 Task: Sort the products in the category "Tortillas" by price (lowest first).
Action: Mouse moved to (23, 81)
Screenshot: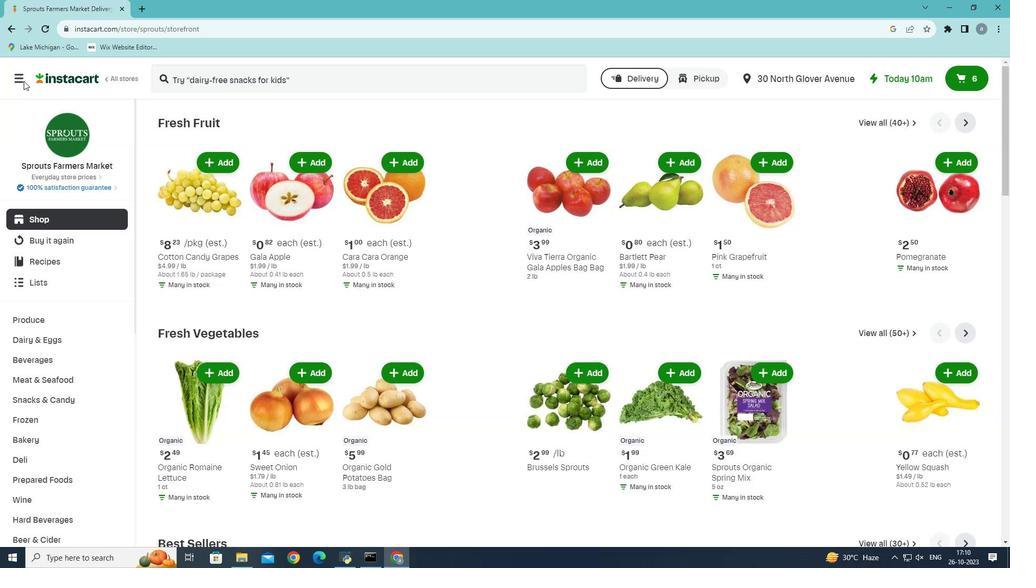 
Action: Mouse pressed left at (23, 81)
Screenshot: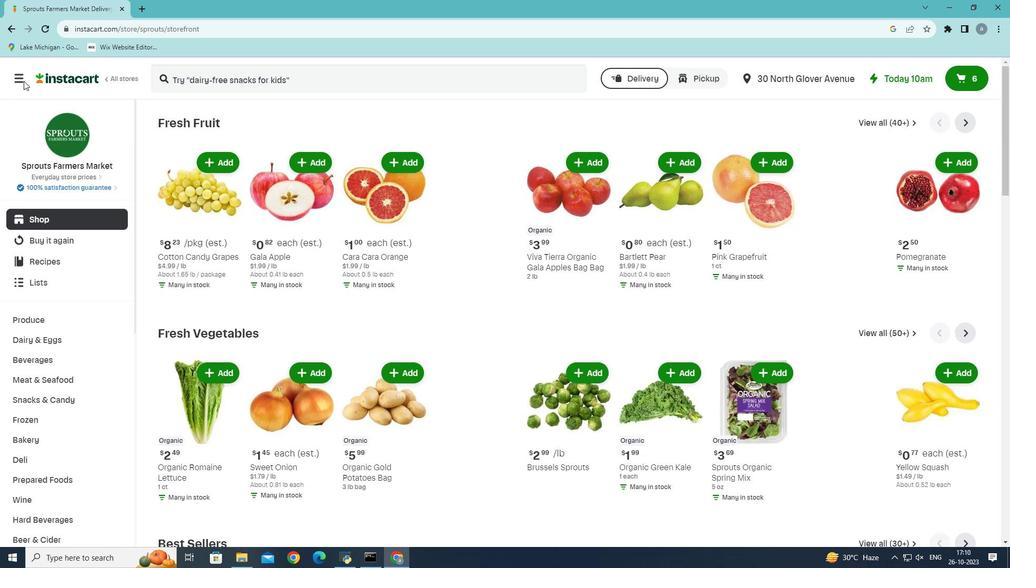 
Action: Mouse moved to (71, 299)
Screenshot: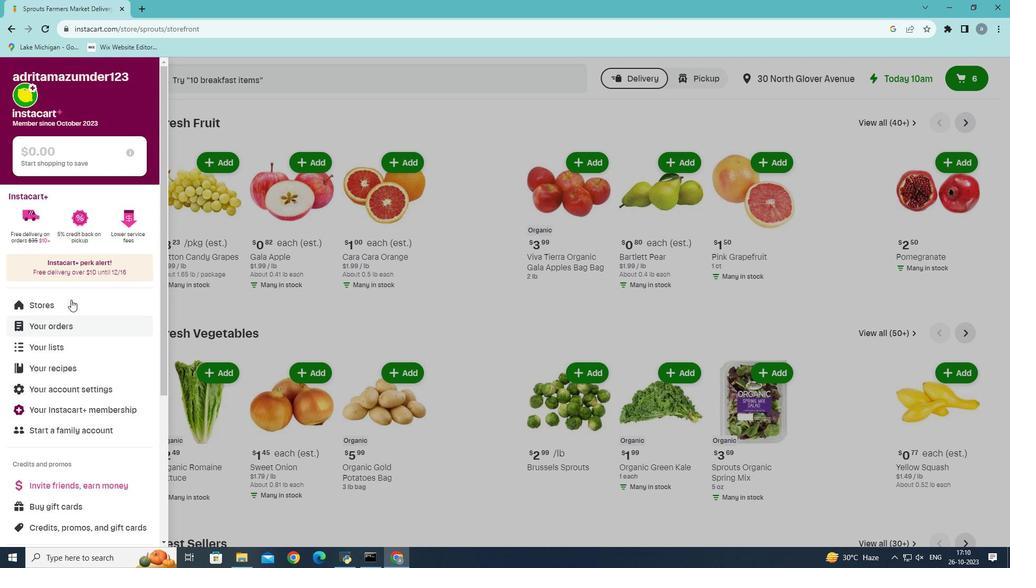 
Action: Mouse pressed left at (71, 299)
Screenshot: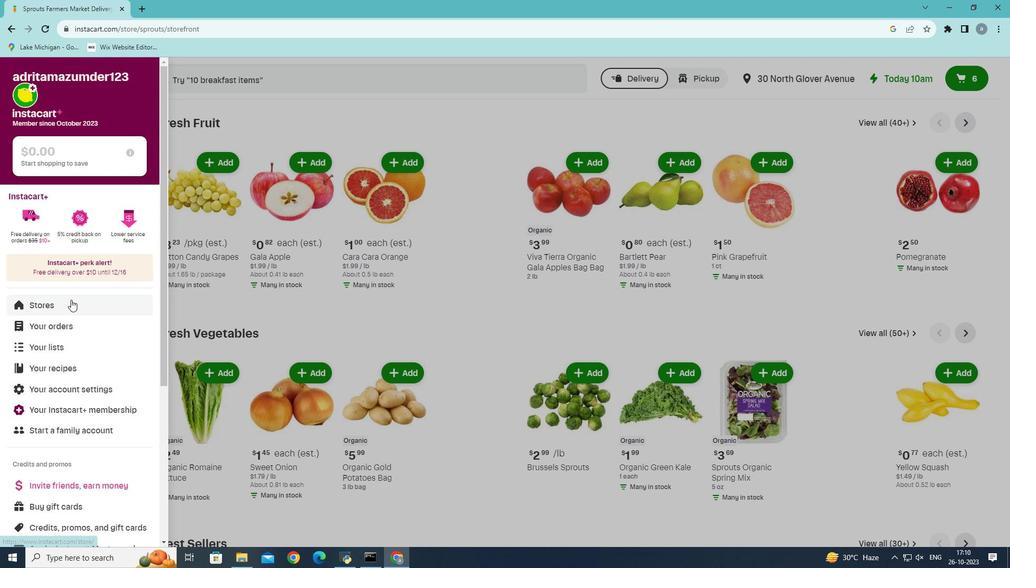 
Action: Mouse moved to (241, 117)
Screenshot: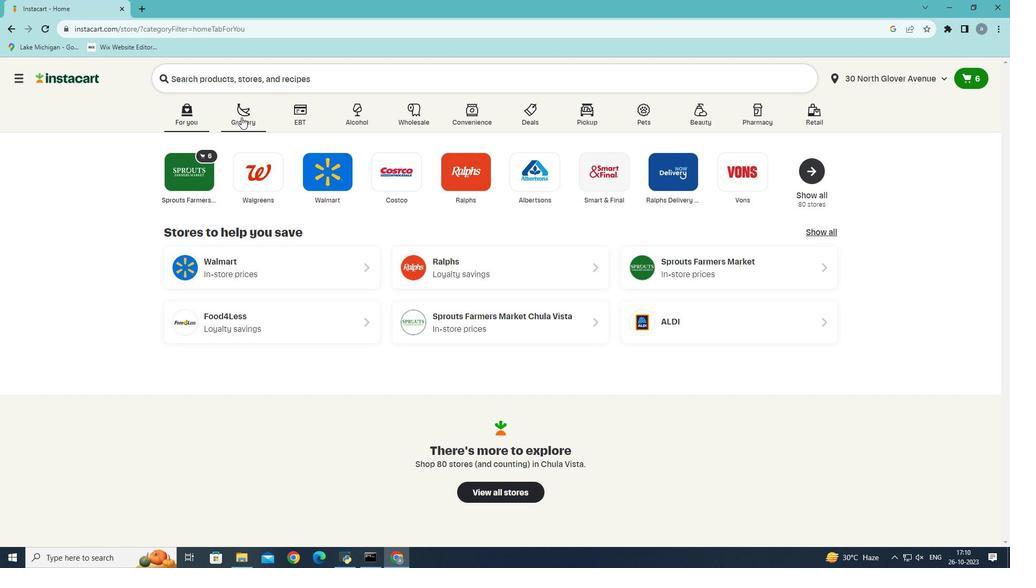 
Action: Mouse pressed left at (241, 117)
Screenshot: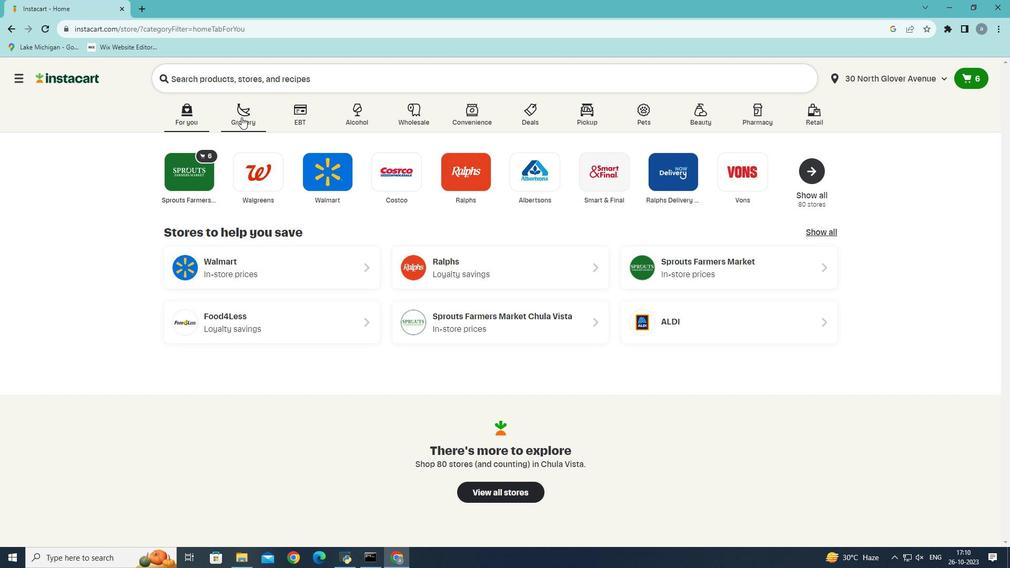 
Action: Mouse moved to (224, 299)
Screenshot: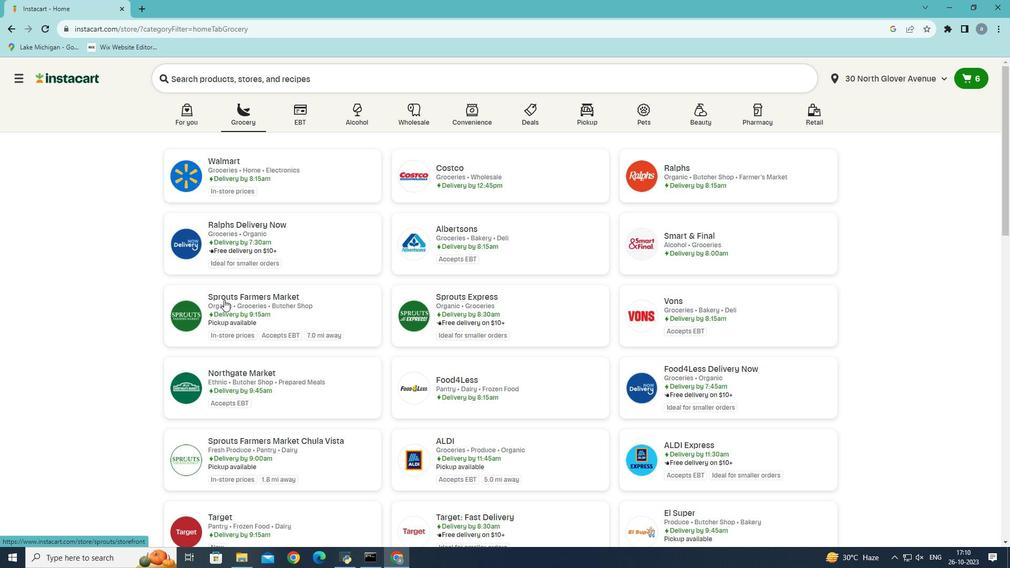 
Action: Mouse pressed left at (224, 299)
Screenshot: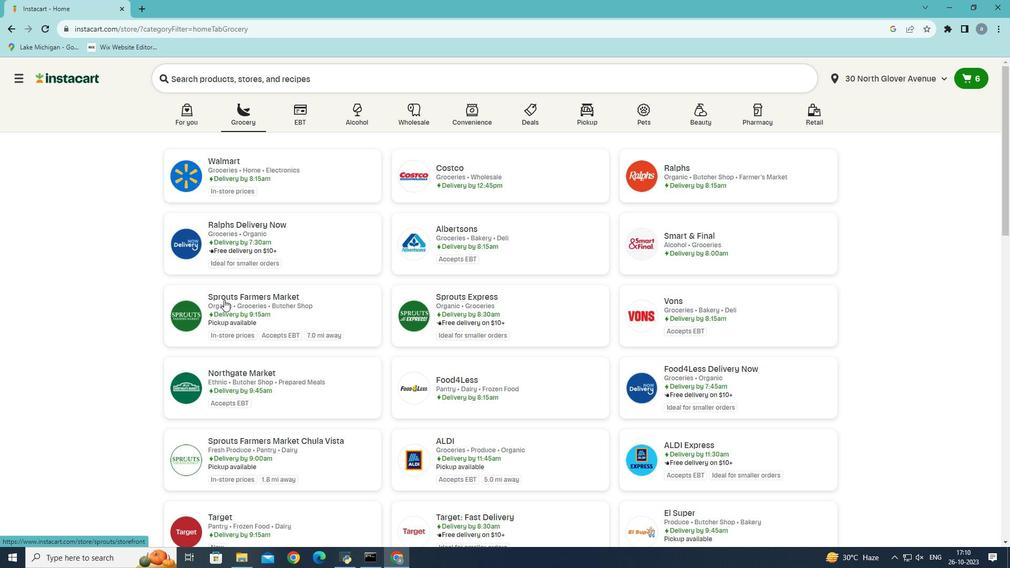 
Action: Mouse moved to (29, 437)
Screenshot: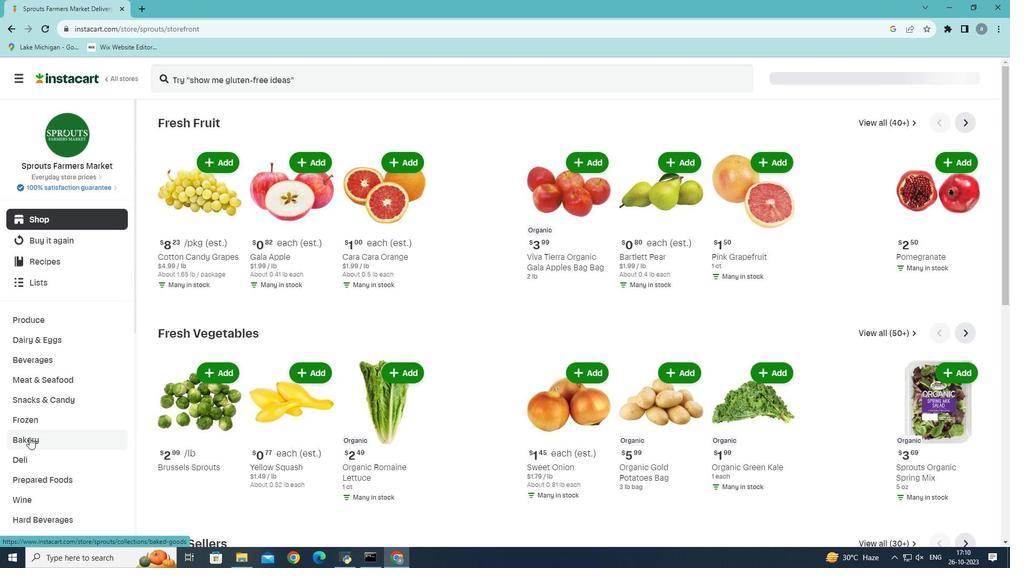 
Action: Mouse pressed left at (29, 437)
Screenshot: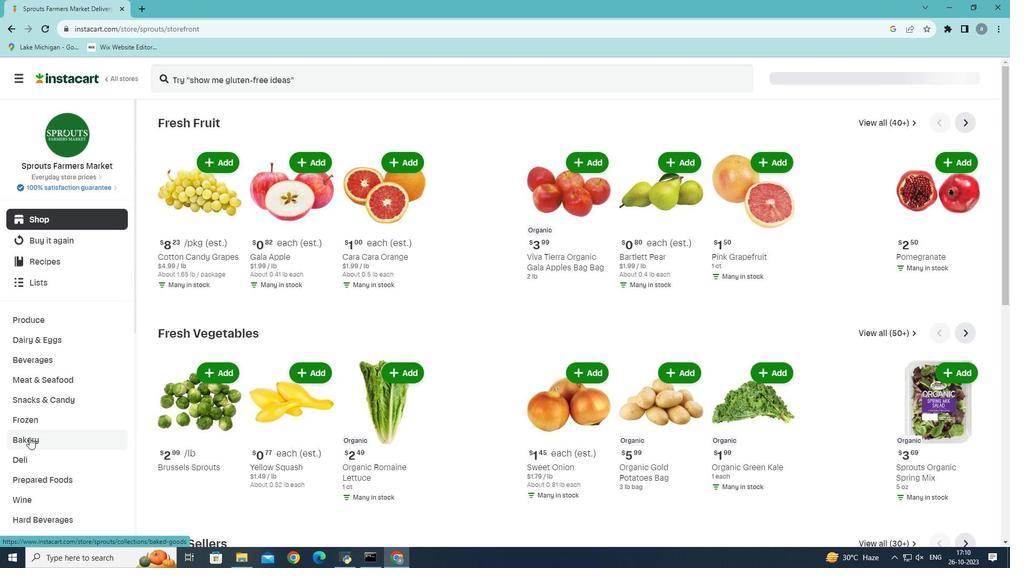 
Action: Mouse moved to (792, 157)
Screenshot: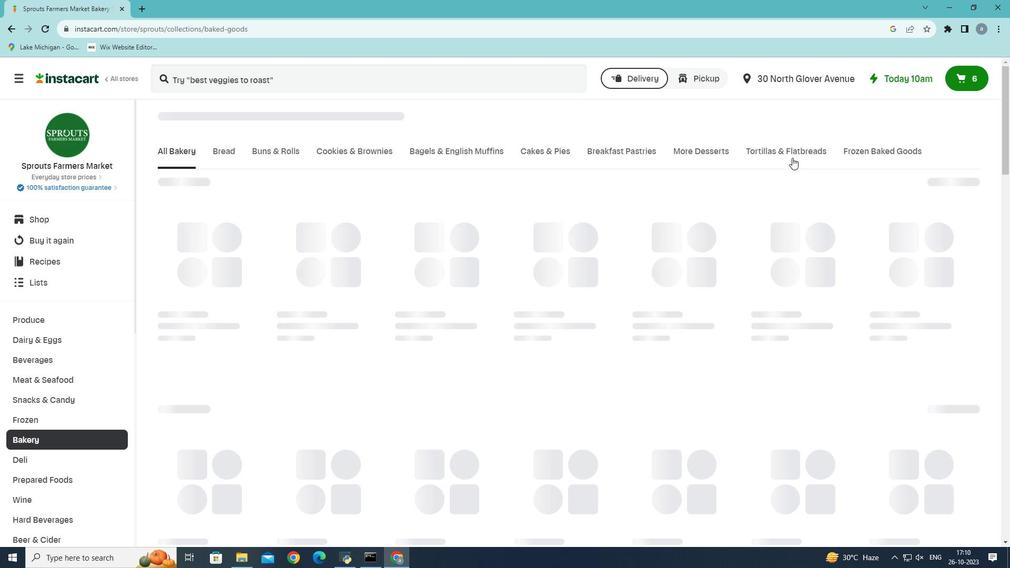 
Action: Mouse pressed left at (792, 157)
Screenshot: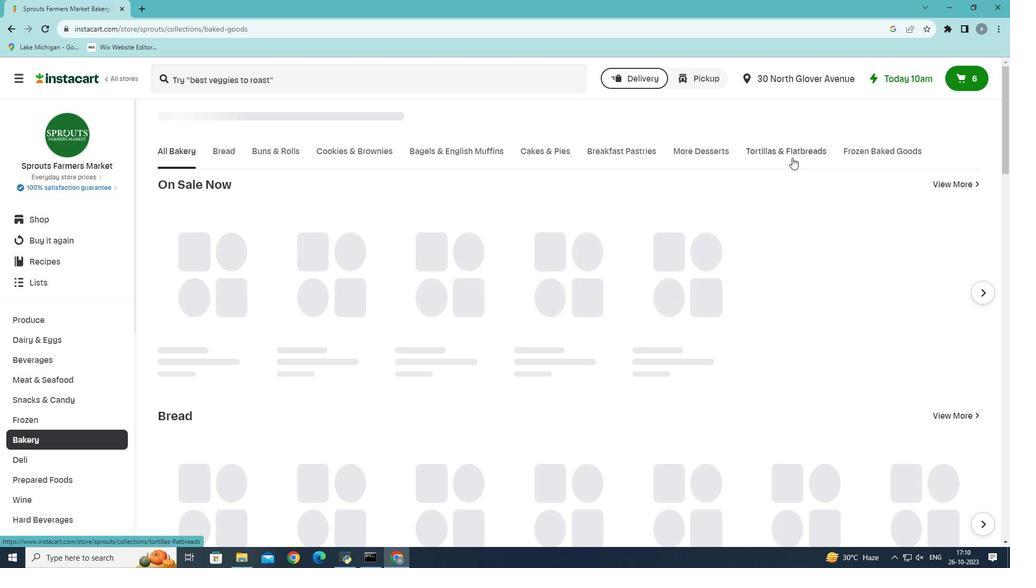 
Action: Mouse moved to (240, 203)
Screenshot: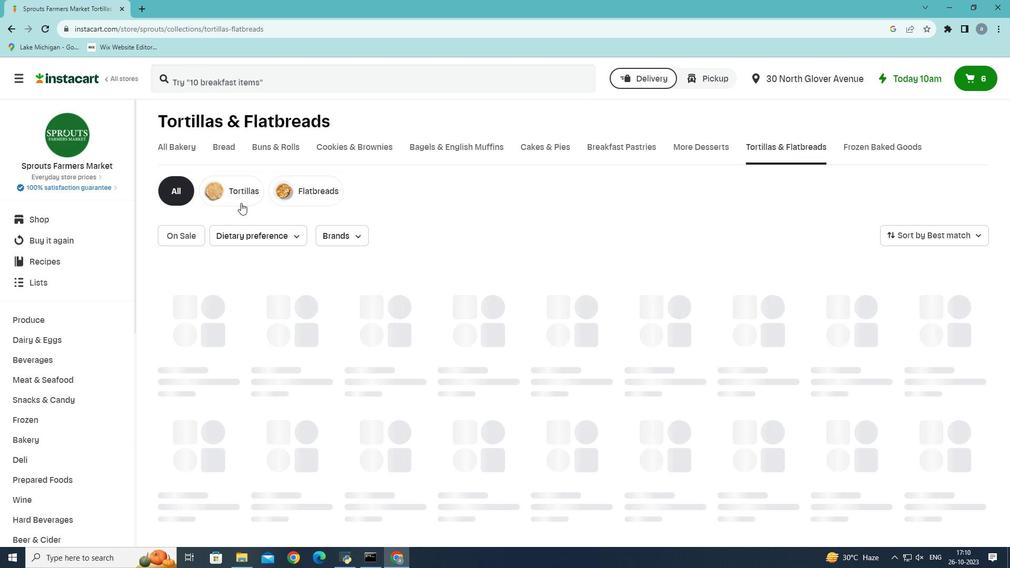 
Action: Mouse pressed left at (240, 203)
Screenshot: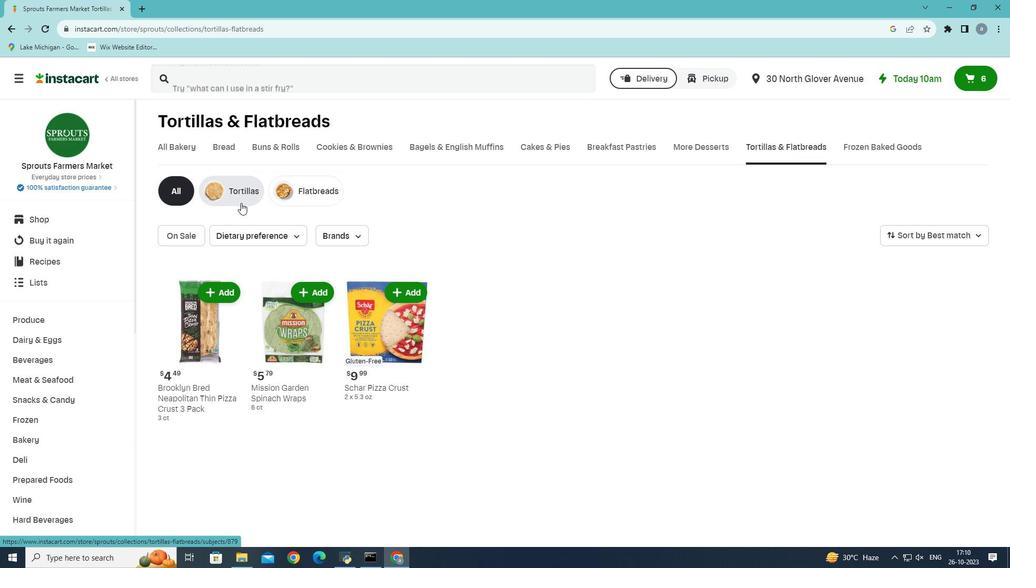 
Action: Mouse moved to (971, 239)
Screenshot: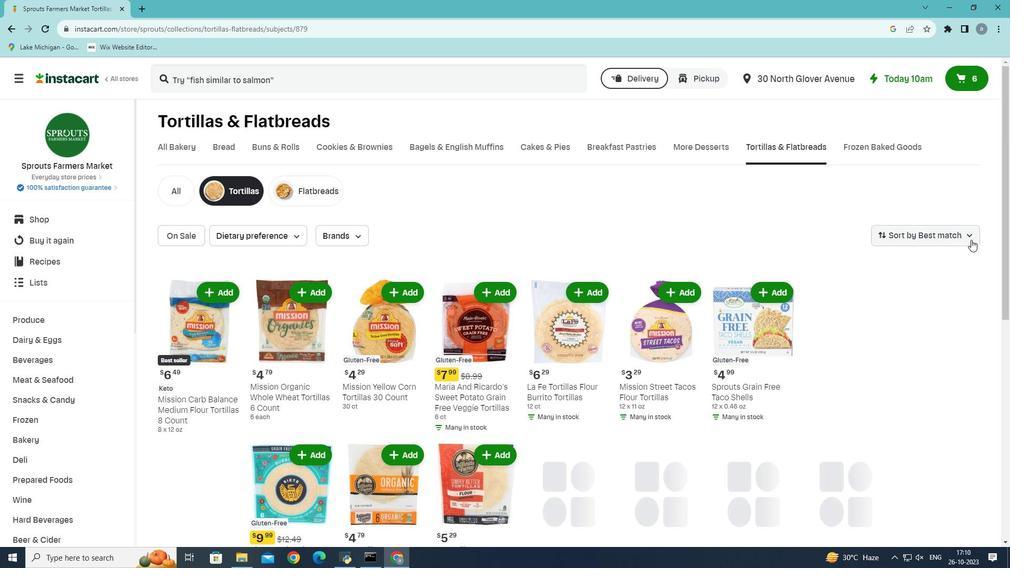 
Action: Mouse pressed left at (971, 239)
Screenshot: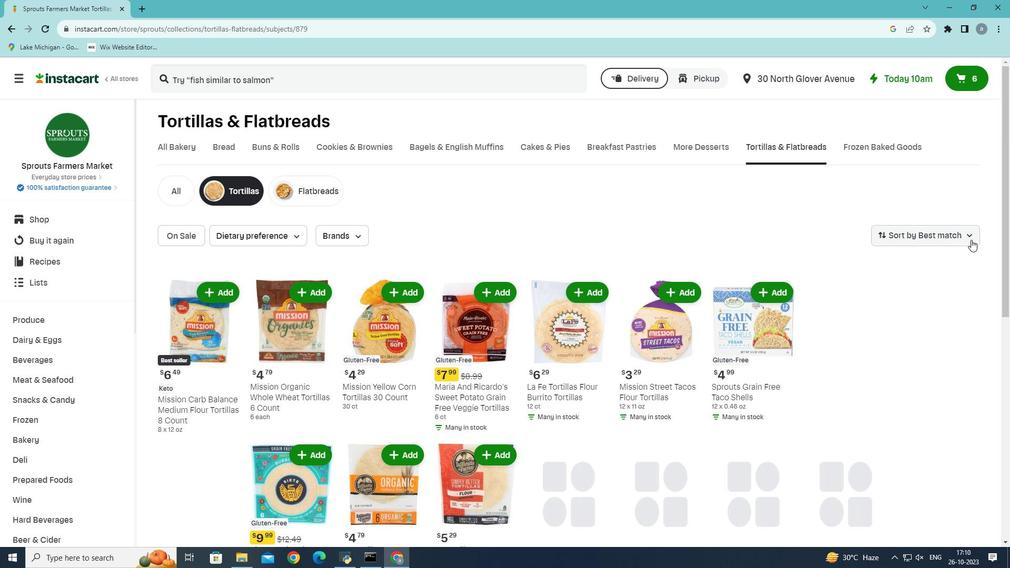 
Action: Mouse moved to (951, 291)
Screenshot: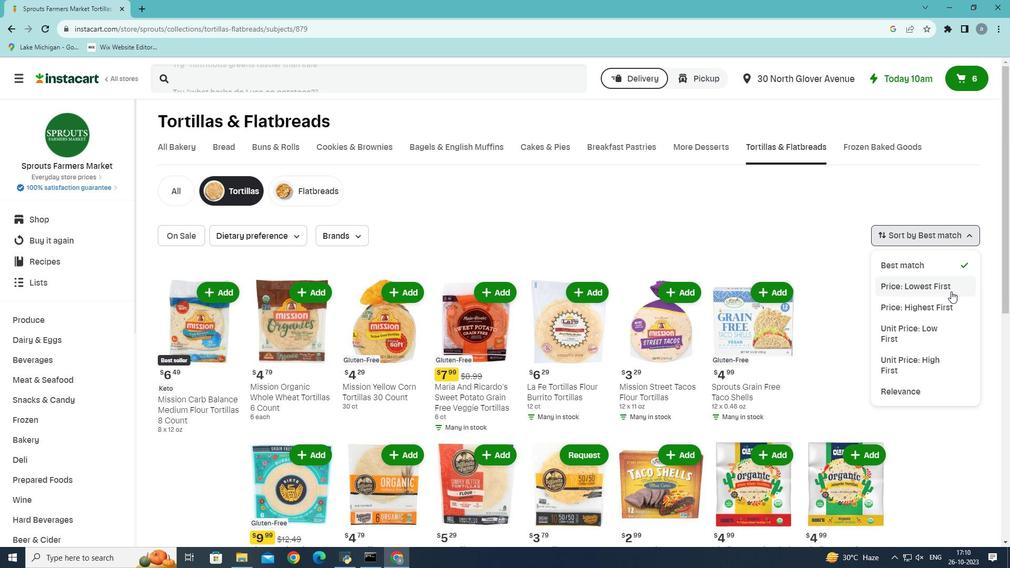 
Action: Mouse pressed left at (951, 291)
Screenshot: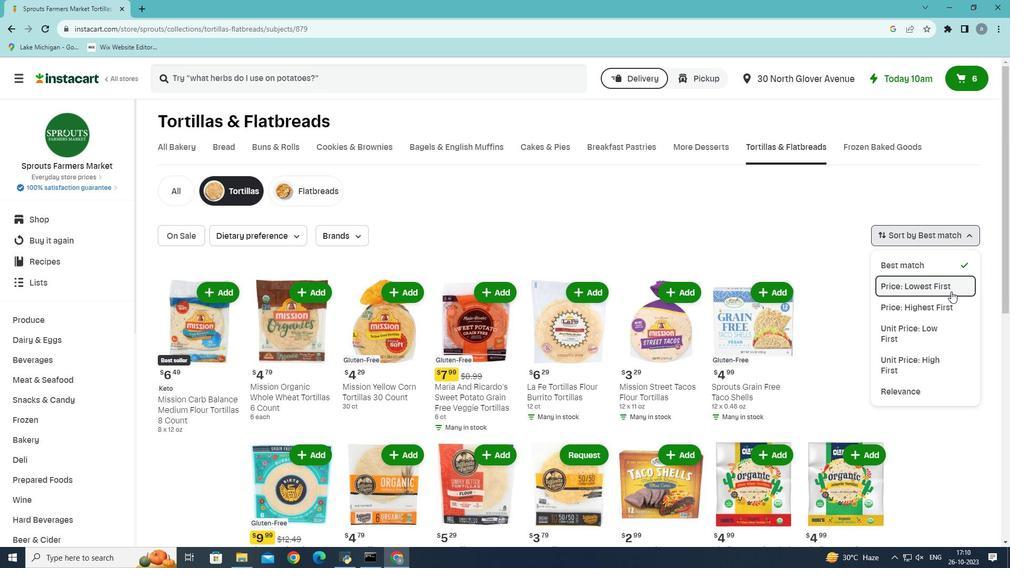 
